 Task: Add Chobani Almond Coco Loco Flip Greek Yogurt to the cart.
Action: Mouse moved to (18, 74)
Screenshot: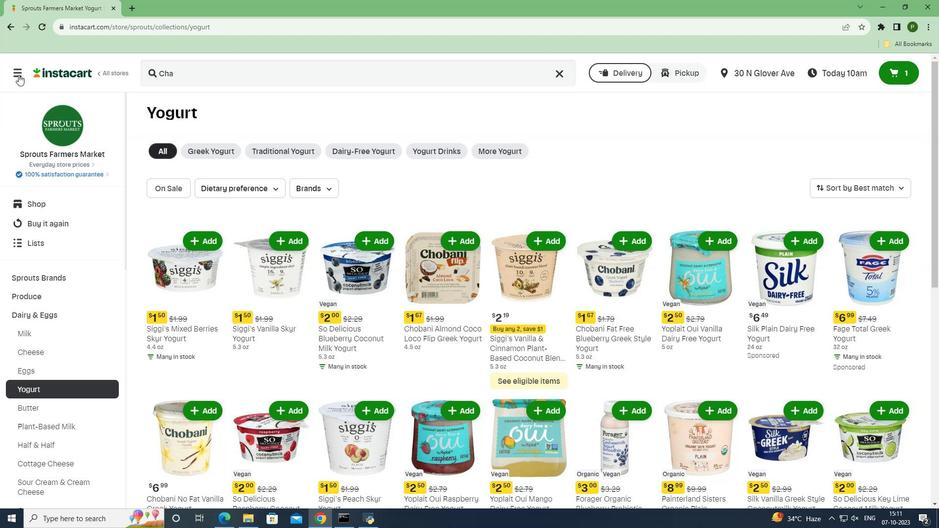
Action: Mouse pressed left at (18, 74)
Screenshot: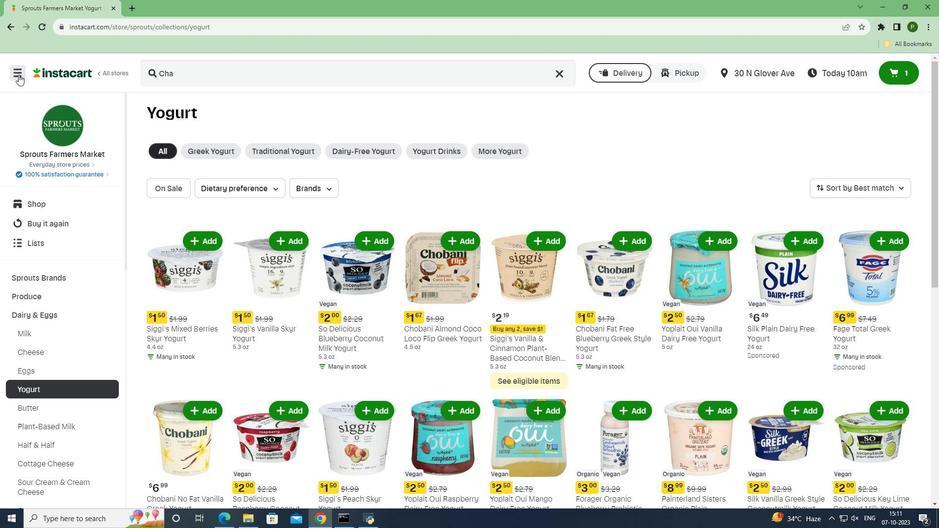 
Action: Mouse moved to (30, 261)
Screenshot: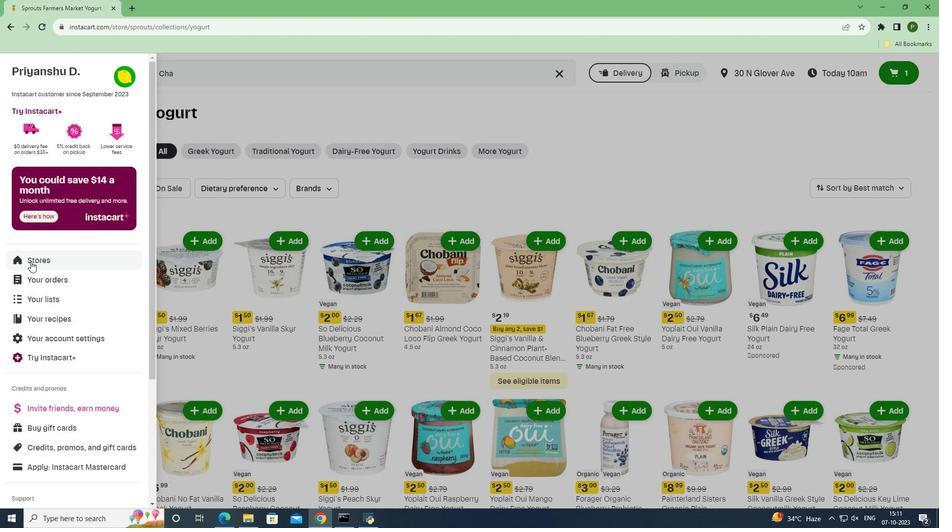 
Action: Mouse pressed left at (30, 261)
Screenshot: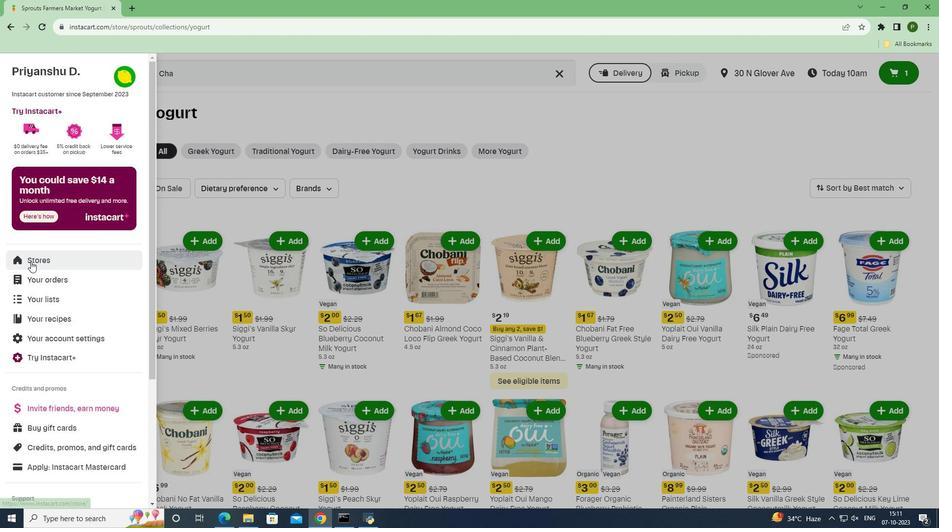 
Action: Mouse moved to (214, 110)
Screenshot: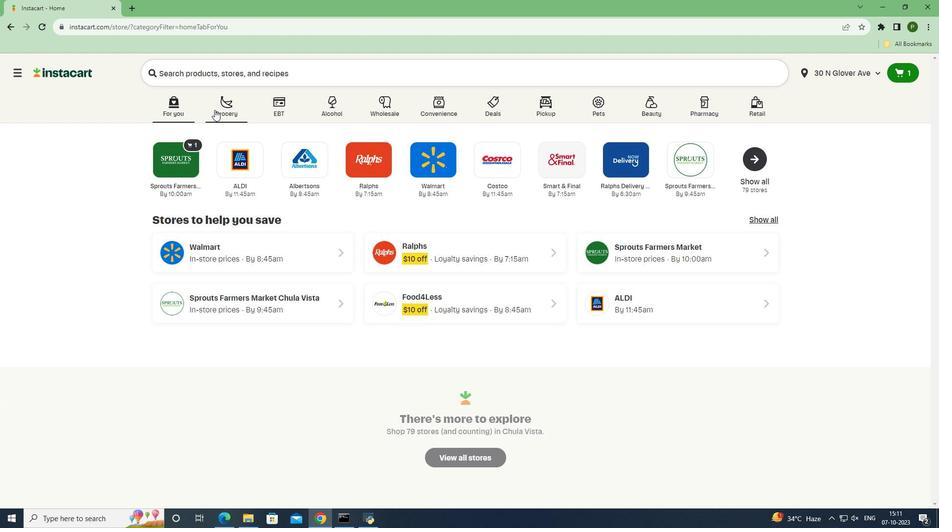 
Action: Mouse pressed left at (214, 110)
Screenshot: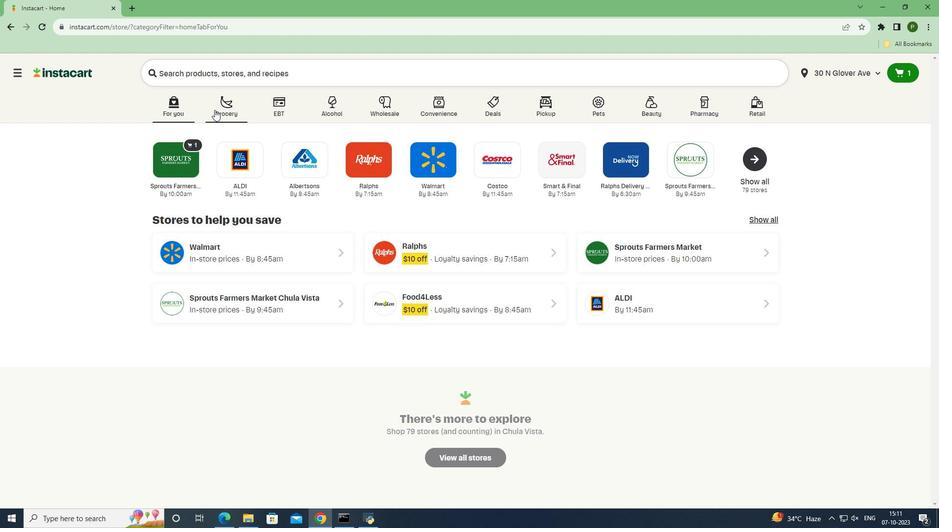 
Action: Mouse moved to (318, 186)
Screenshot: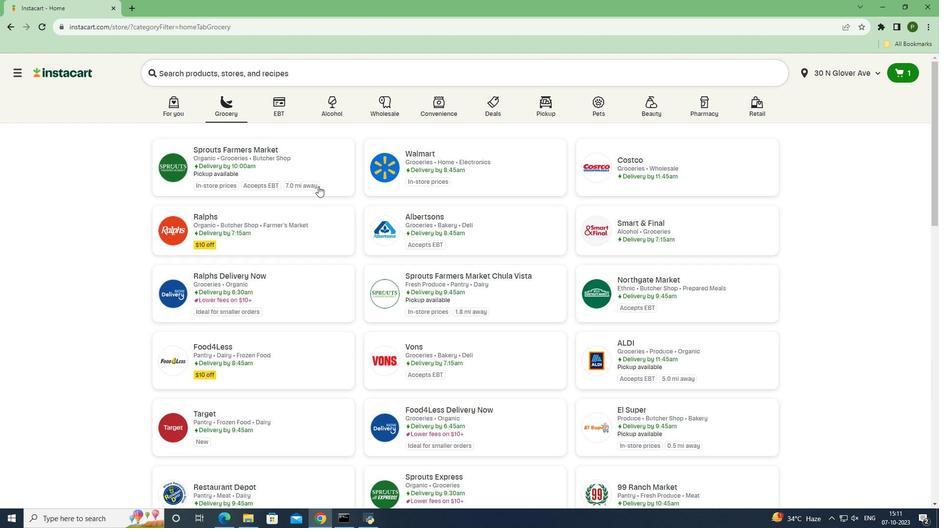 
Action: Mouse pressed left at (318, 186)
Screenshot: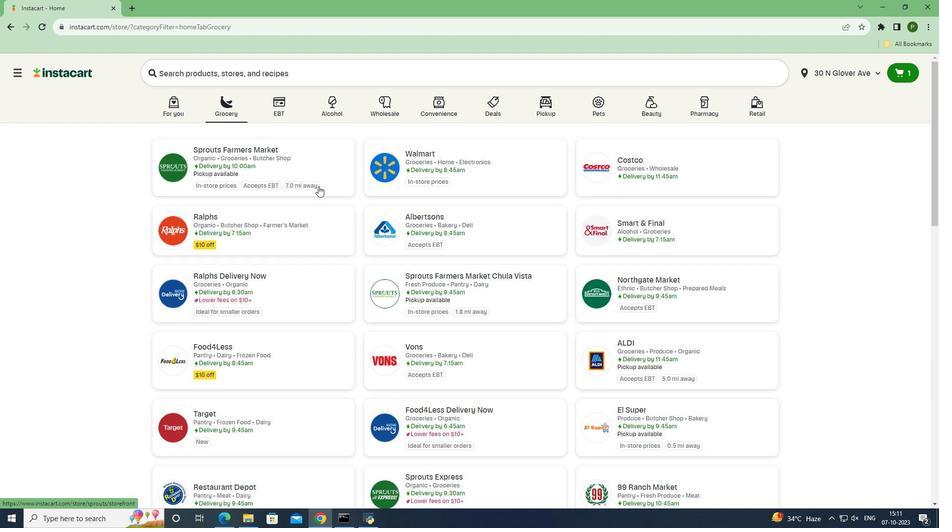 
Action: Mouse moved to (91, 317)
Screenshot: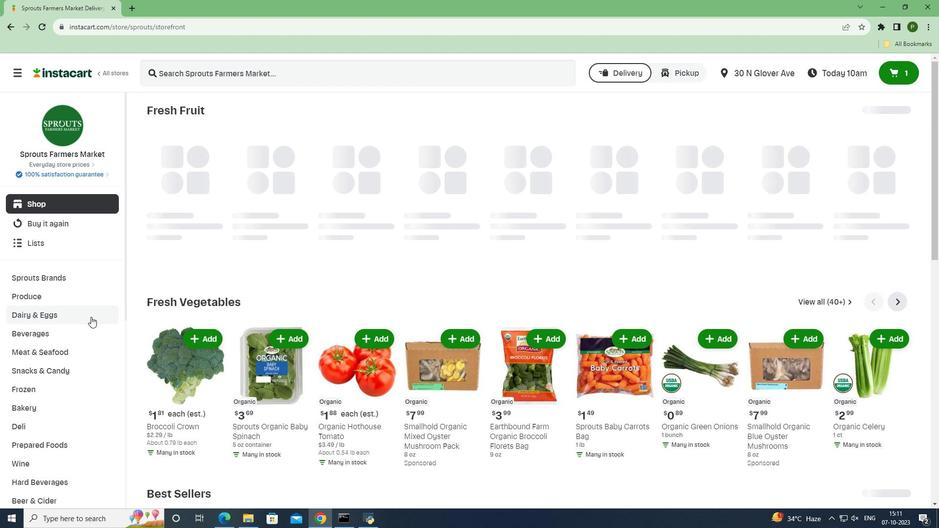 
Action: Mouse pressed left at (91, 317)
Screenshot: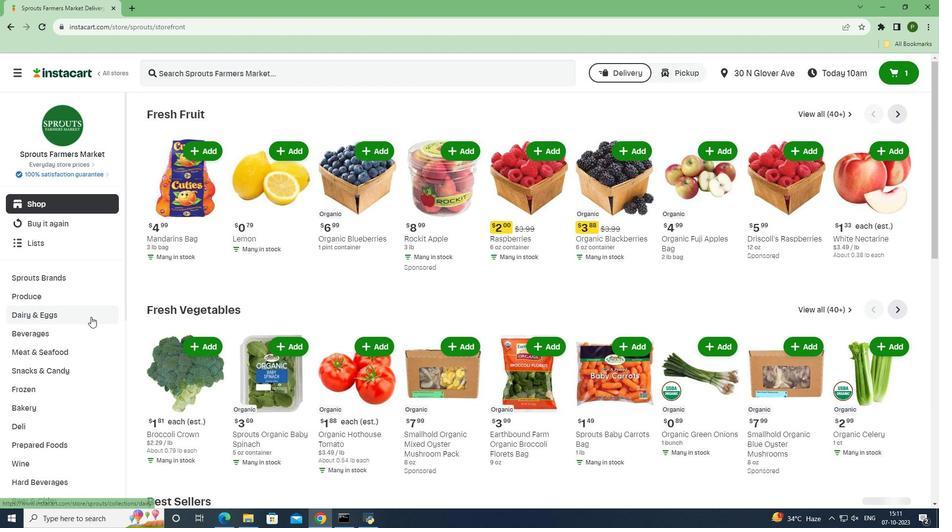 
Action: Mouse moved to (55, 392)
Screenshot: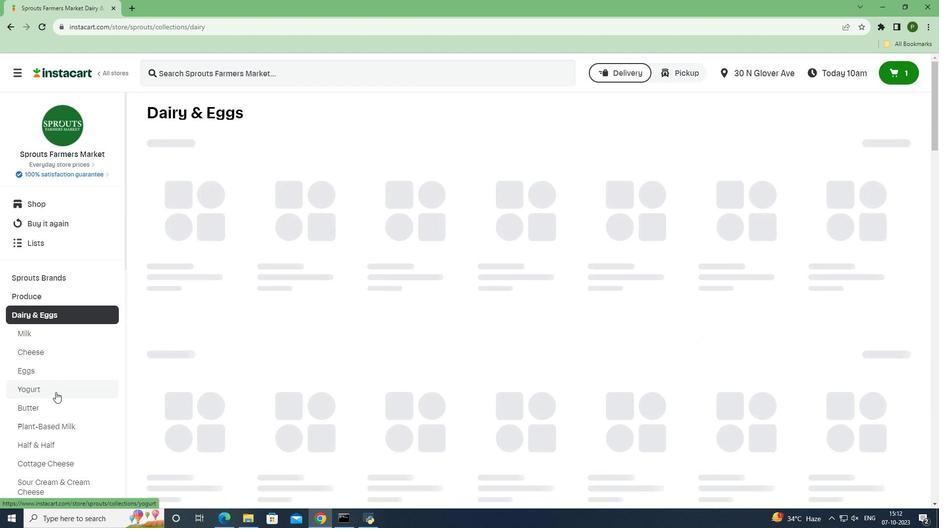 
Action: Mouse pressed left at (55, 392)
Screenshot: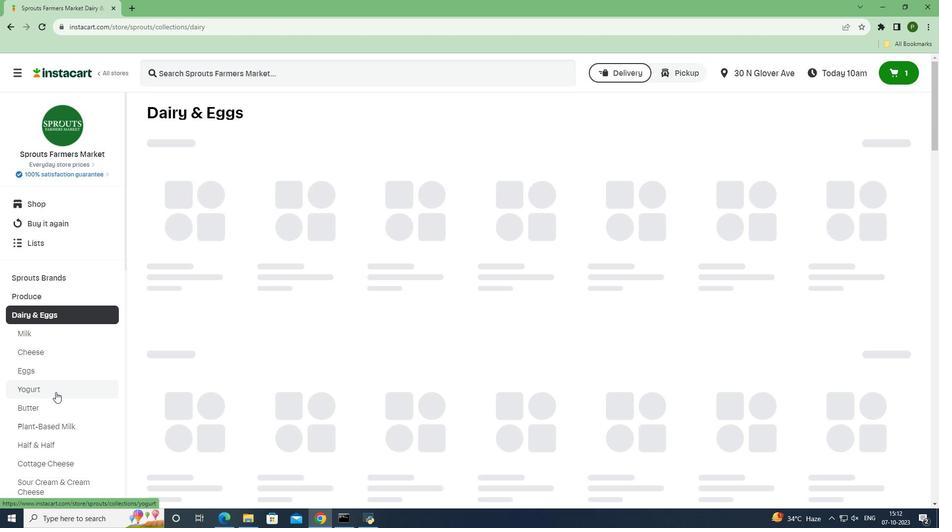 
Action: Mouse moved to (208, 72)
Screenshot: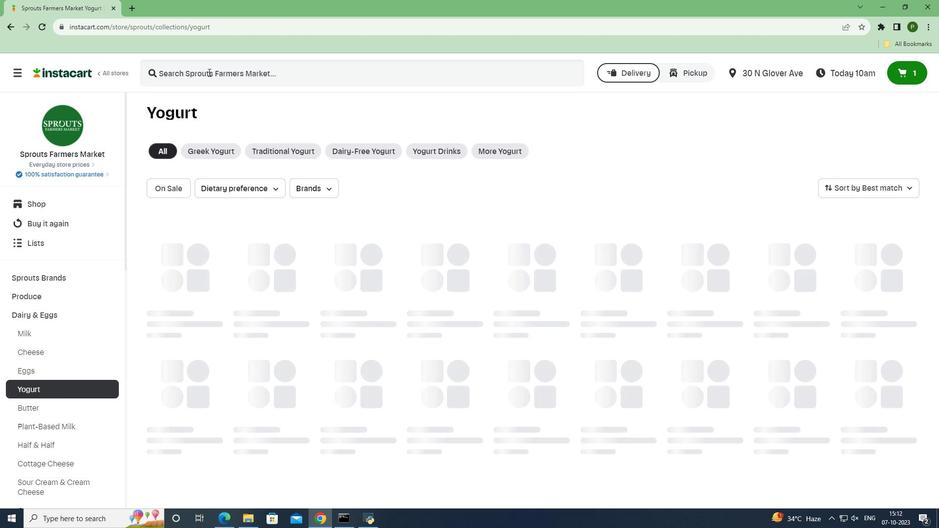 
Action: Mouse pressed left at (208, 72)
Screenshot: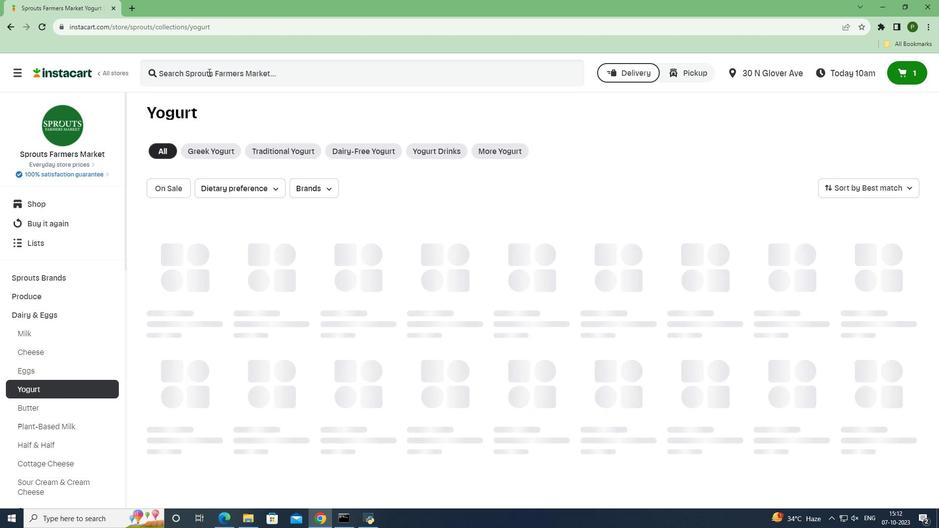 
Action: Key pressed <Key.caps_lock>C<Key.caps_lock>hobani<Key.space><Key.caps_lock>A<Key.caps_lock>lmond<Key.space><Key.caps_lock>C<Key.caps_lock>oco<Key.space><Key.caps_lock>L<Key.caps_lock>oco<Key.space><Key.caps_lock>F<Key.caps_lock>lip<Key.space><Key.caps_lock>G<Key.caps_lock>reek<Key.space><Key.caps_lock>Y<Key.caps_lock>ogurt<Key.space><Key.enter>
Screenshot: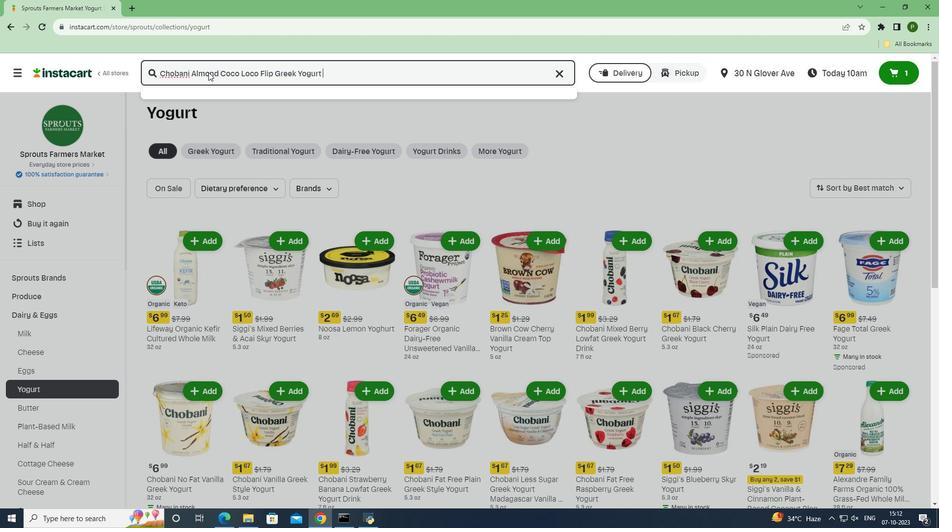 
Action: Mouse moved to (573, 177)
Screenshot: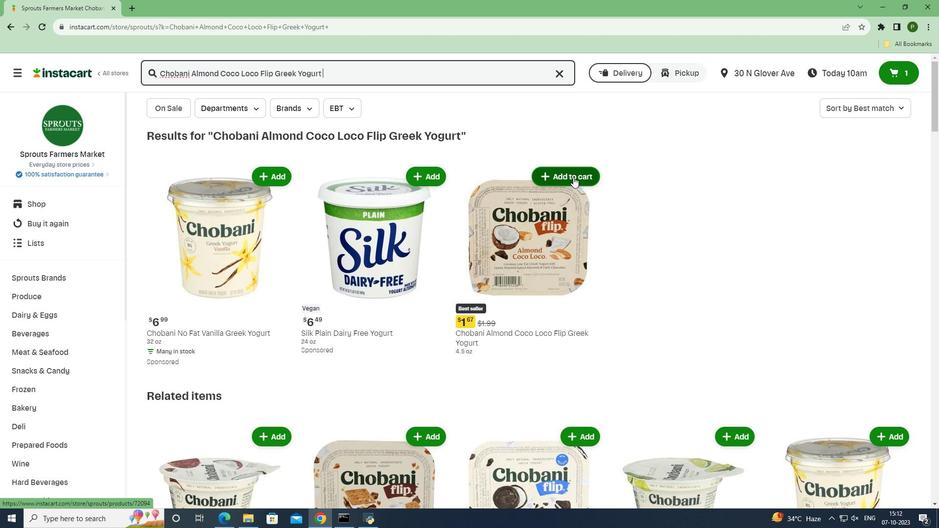 
Action: Mouse pressed left at (573, 177)
Screenshot: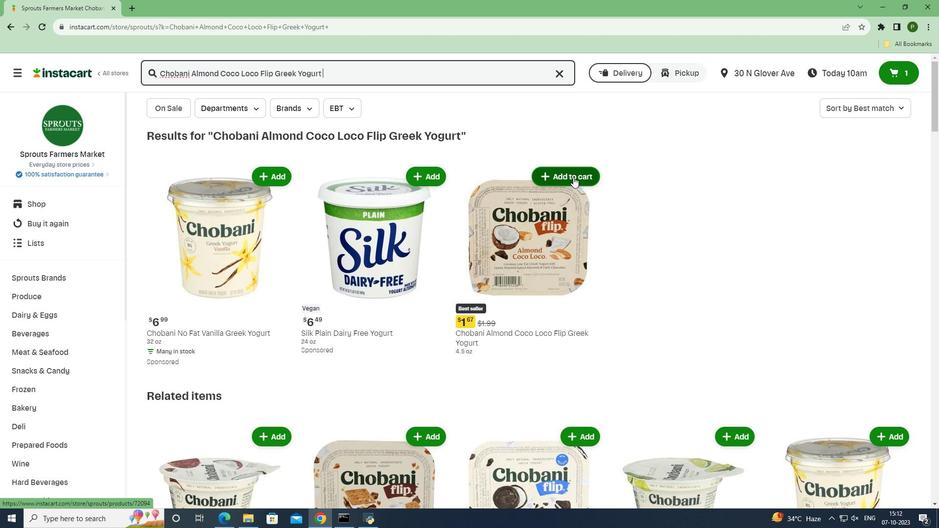 
Action: Mouse moved to (638, 227)
Screenshot: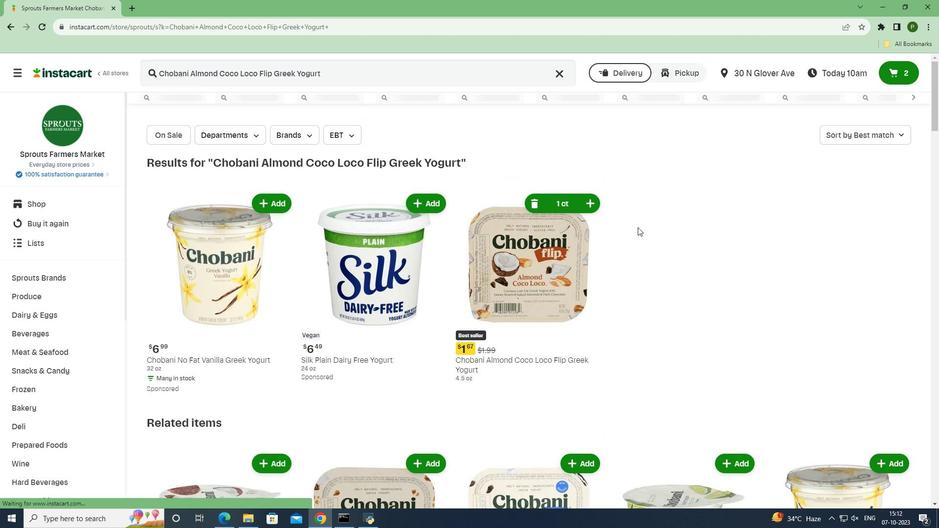 
